 Task: Create a rule from the Agile list, Priority changed -> Complete task in the project BeyondTech if Priority Cleared then Complete Task
Action: Mouse moved to (986, 90)
Screenshot: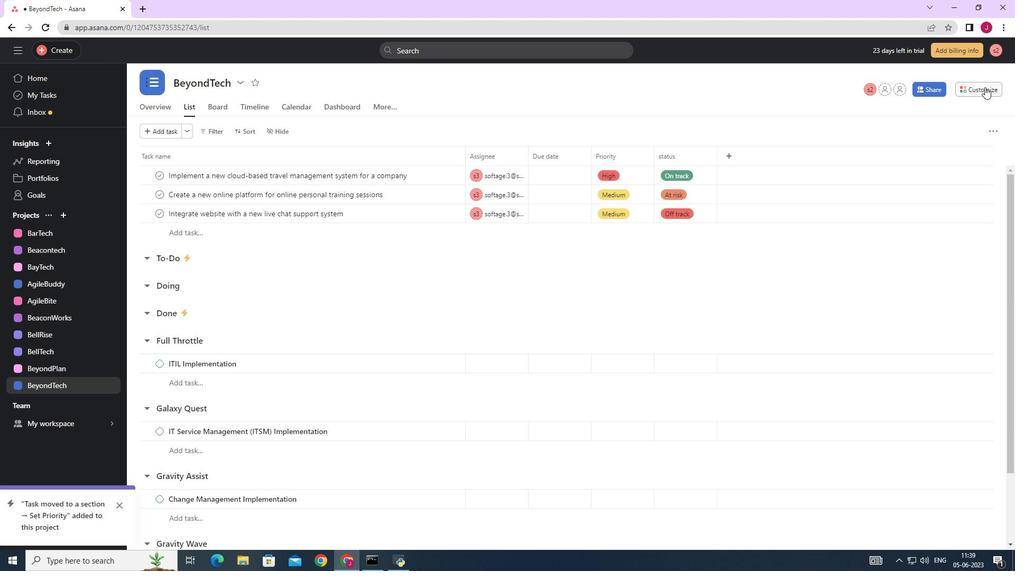 
Action: Mouse pressed left at (986, 90)
Screenshot: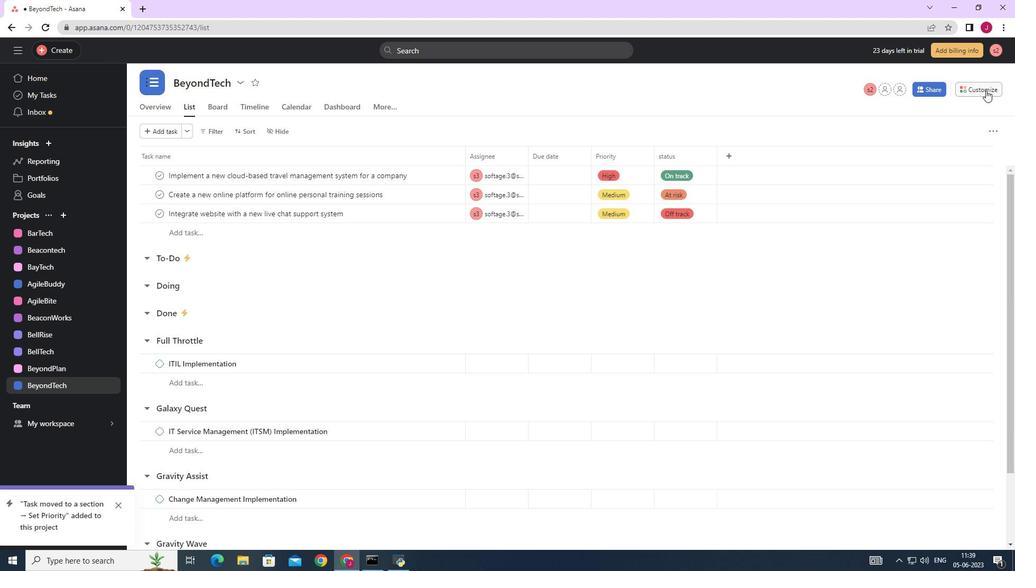 
Action: Mouse moved to (795, 234)
Screenshot: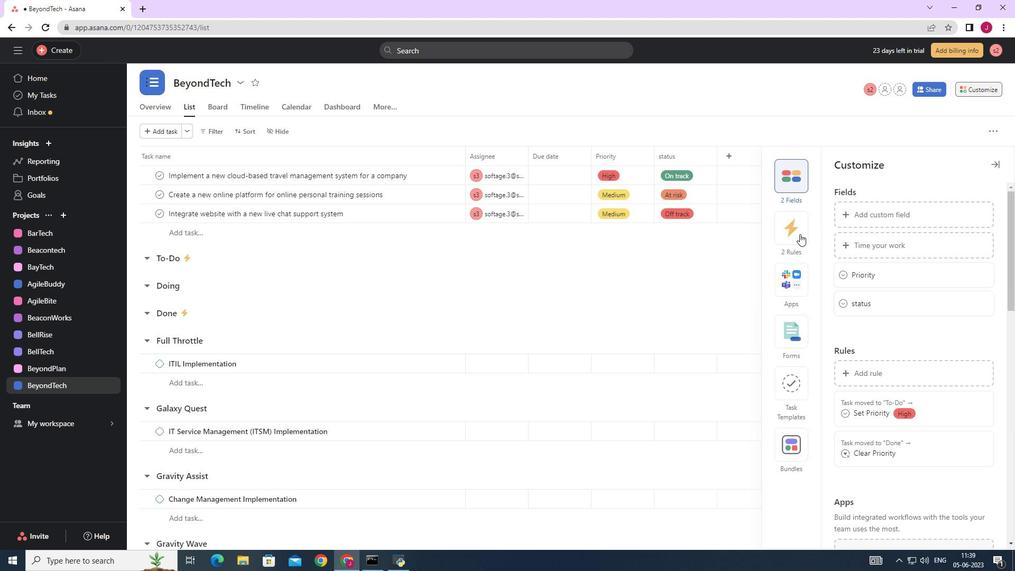 
Action: Mouse pressed left at (795, 234)
Screenshot: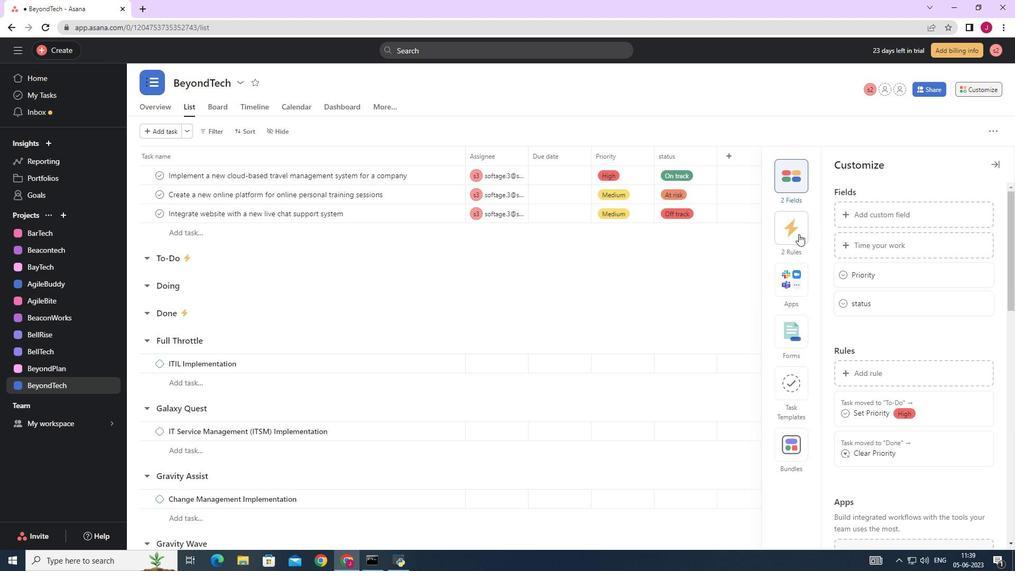
Action: Mouse moved to (877, 214)
Screenshot: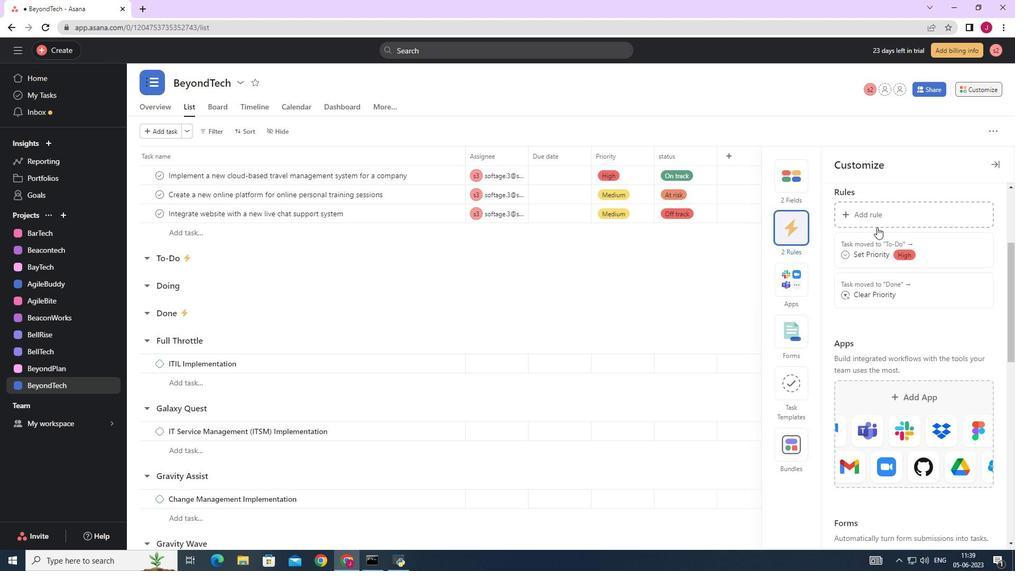 
Action: Mouse pressed left at (877, 214)
Screenshot: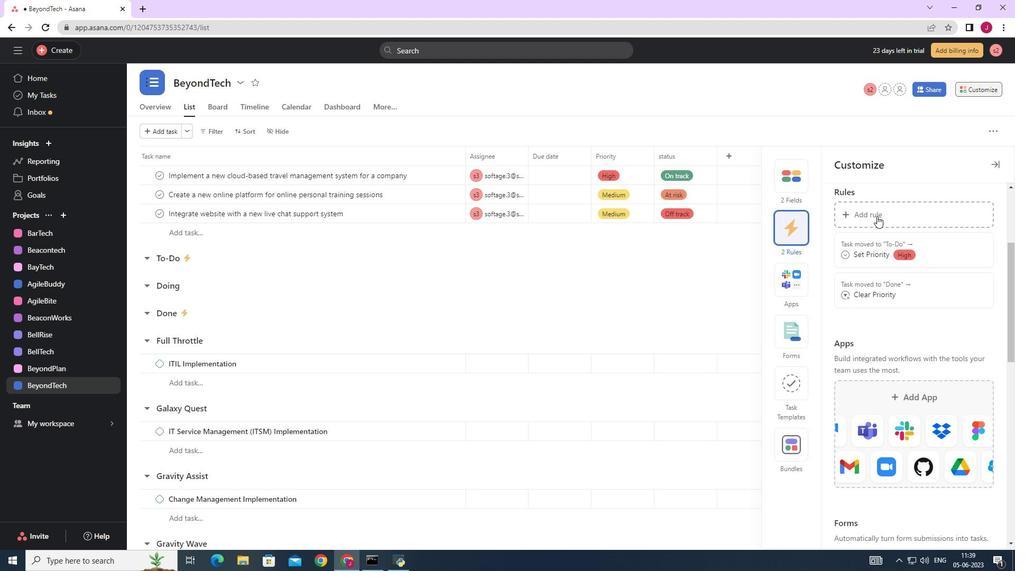 
Action: Mouse moved to (222, 160)
Screenshot: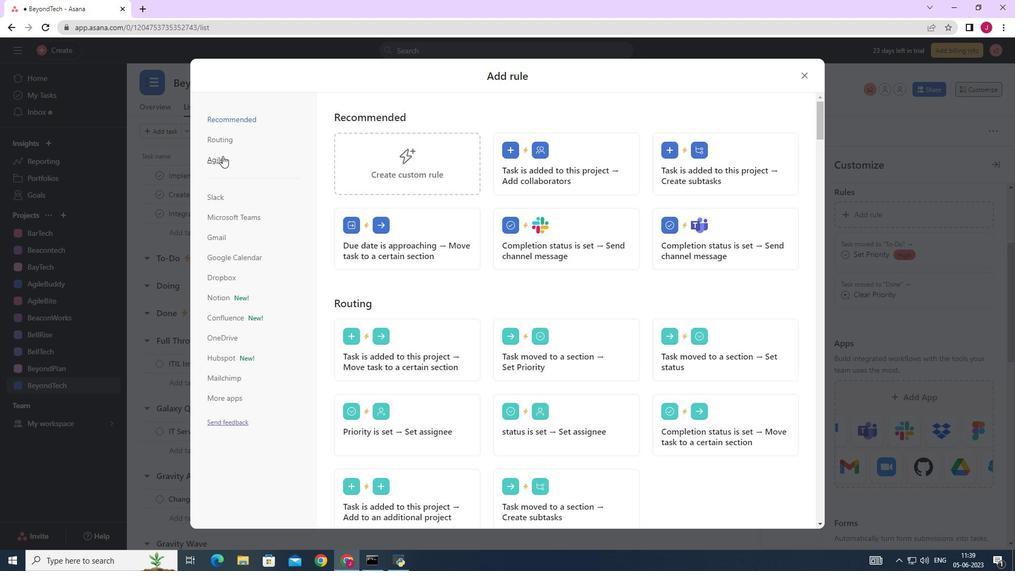 
Action: Mouse pressed left at (222, 160)
Screenshot: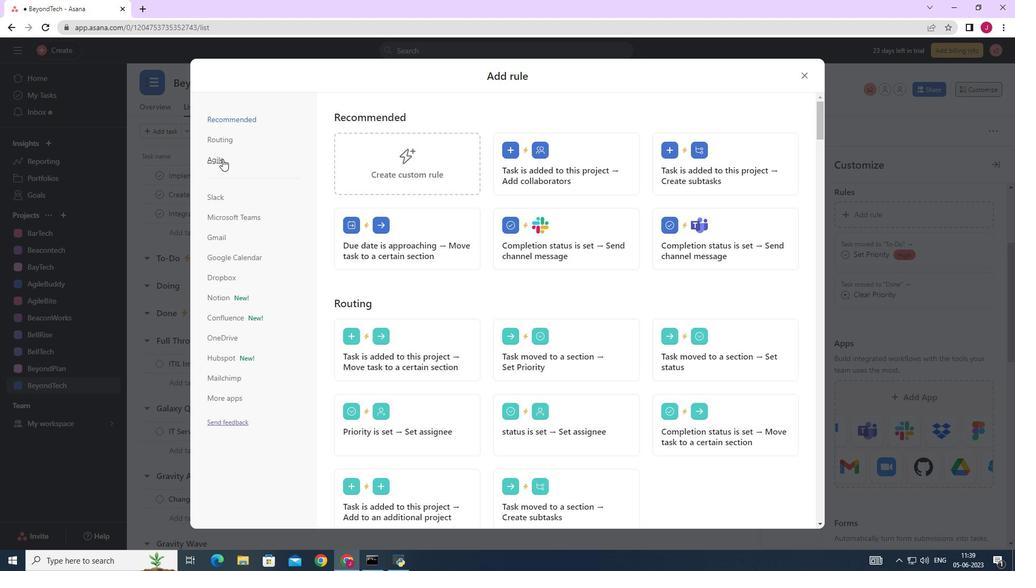 
Action: Mouse moved to (428, 158)
Screenshot: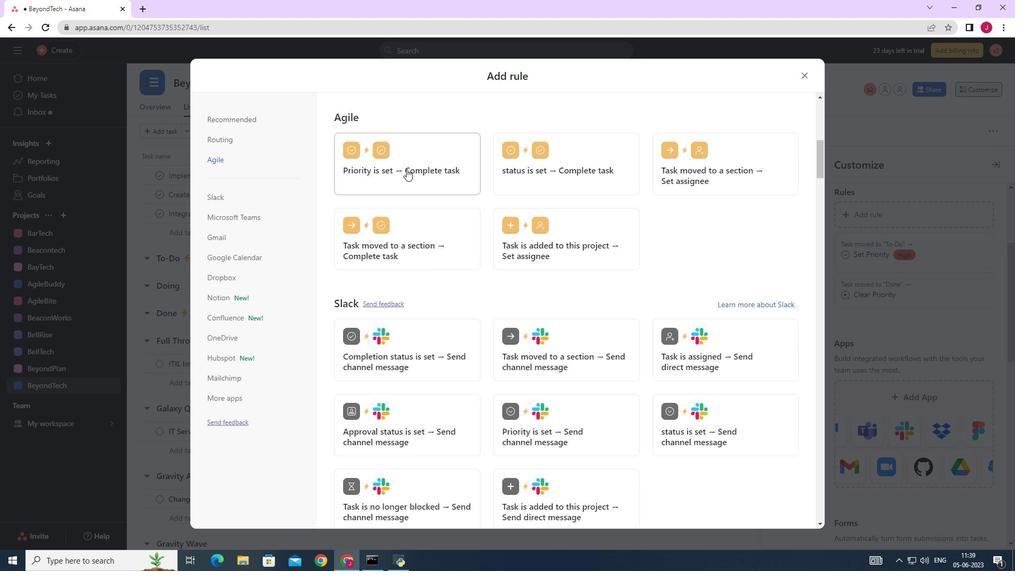
Action: Mouse pressed left at (428, 158)
Screenshot: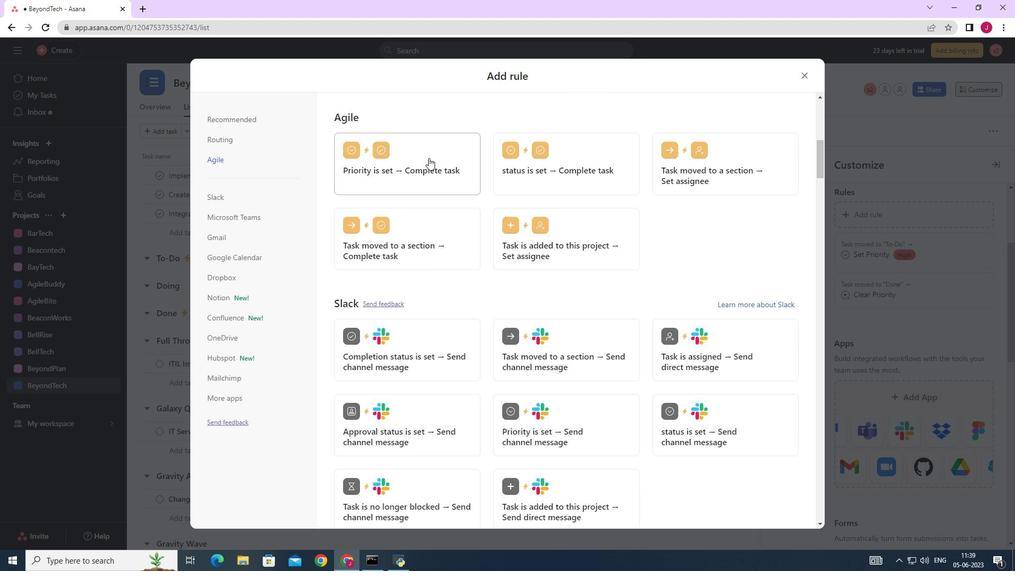 
Action: Mouse moved to (385, 273)
Screenshot: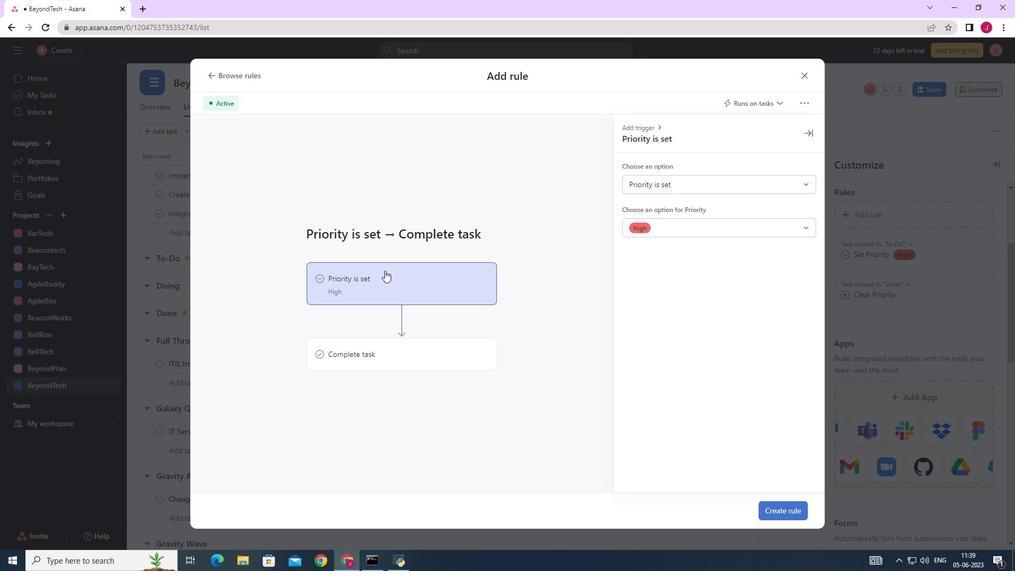 
Action: Mouse pressed left at (385, 273)
Screenshot: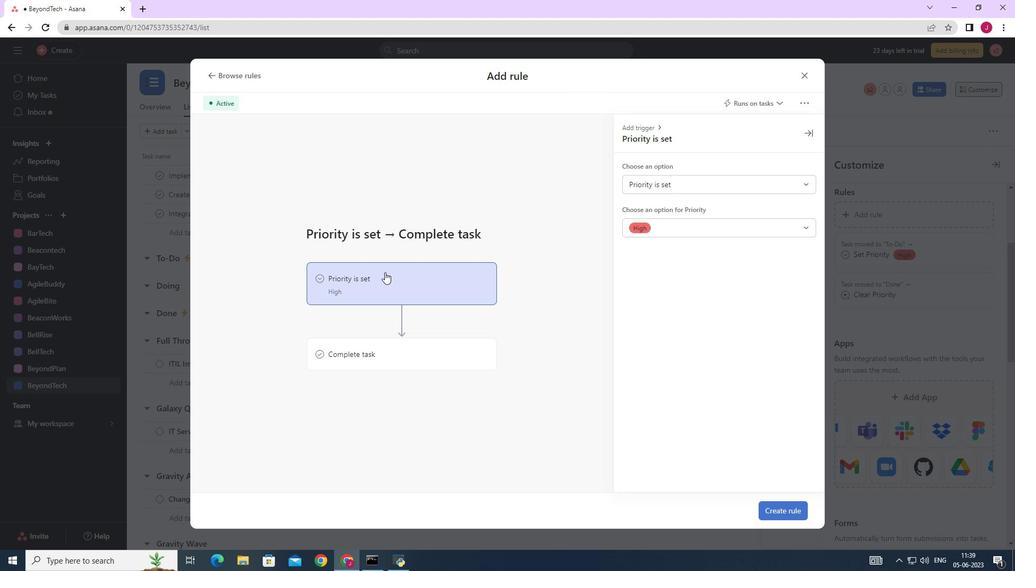 
Action: Mouse moved to (394, 346)
Screenshot: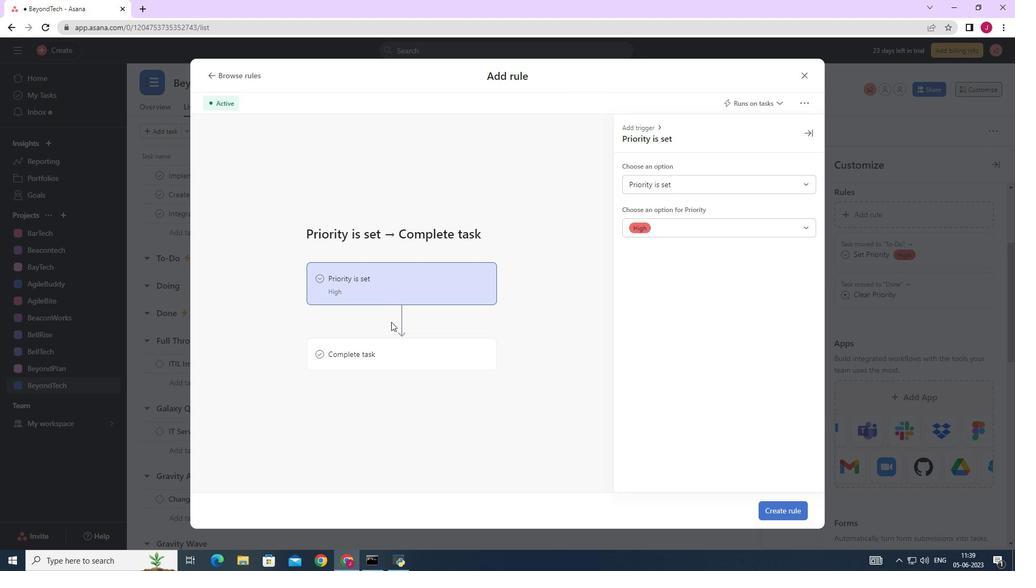 
Action: Mouse pressed left at (394, 346)
Screenshot: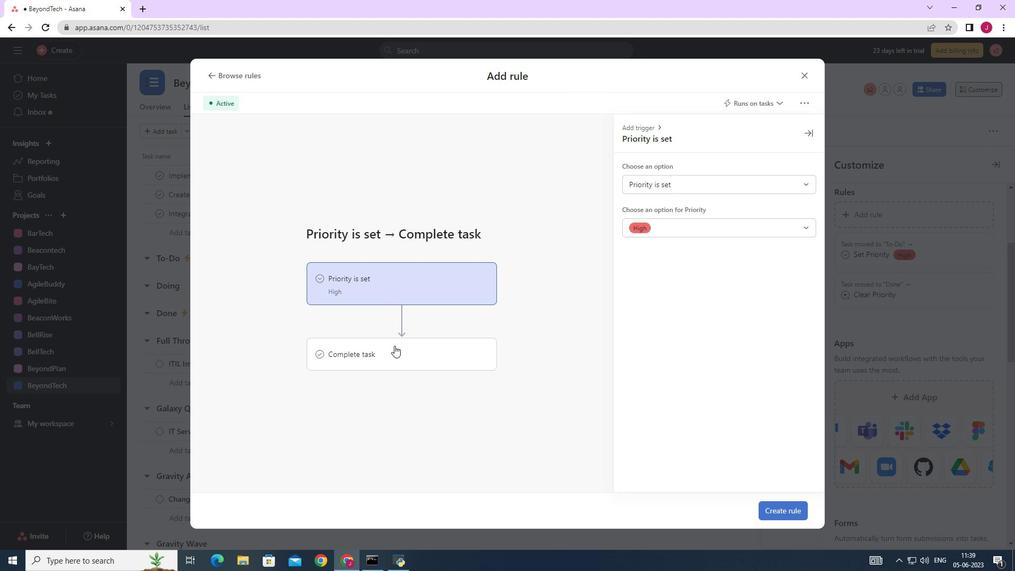 
Action: Mouse moved to (421, 286)
Screenshot: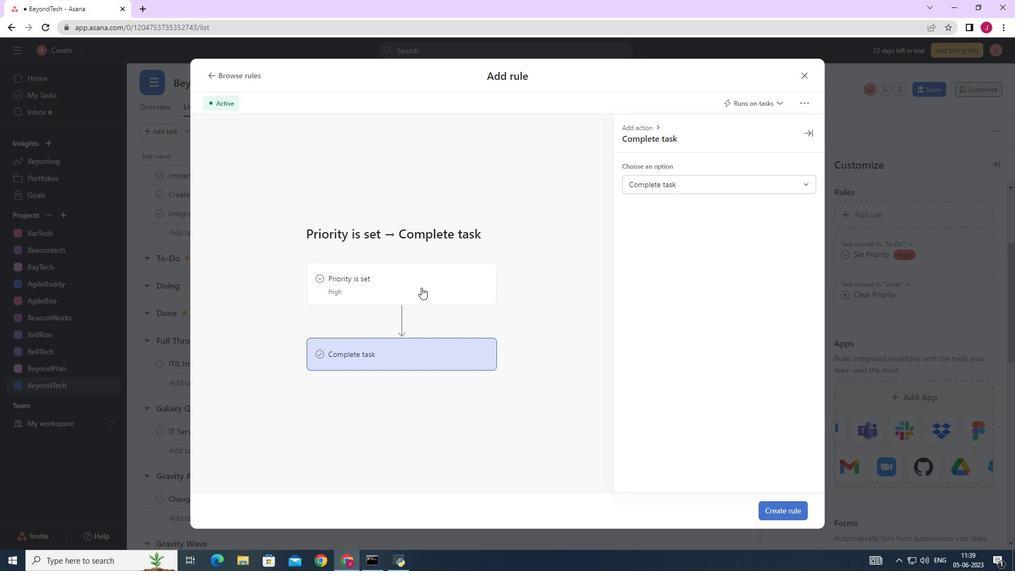 
Action: Mouse pressed left at (421, 286)
Screenshot: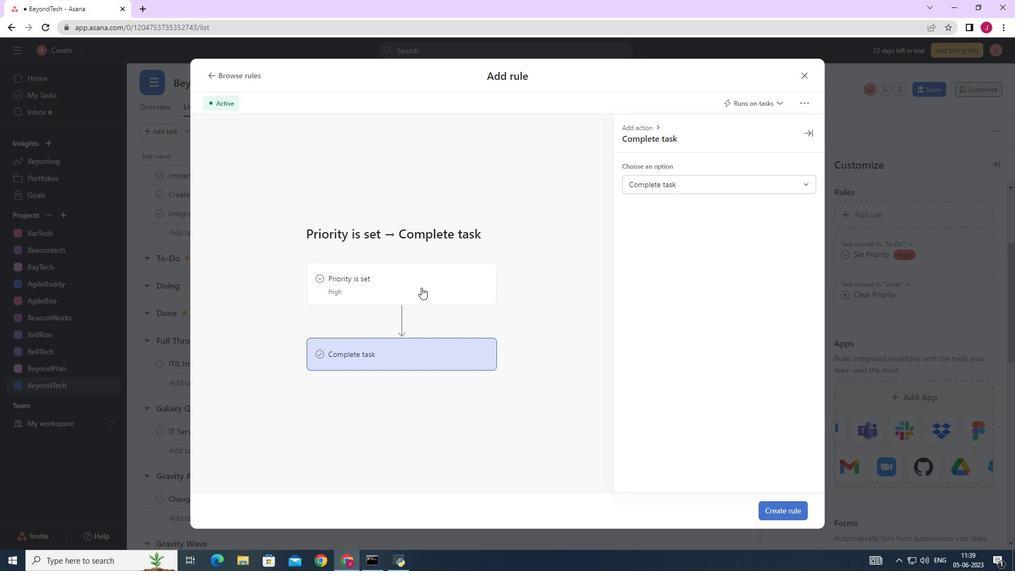 
Action: Mouse moved to (659, 177)
Screenshot: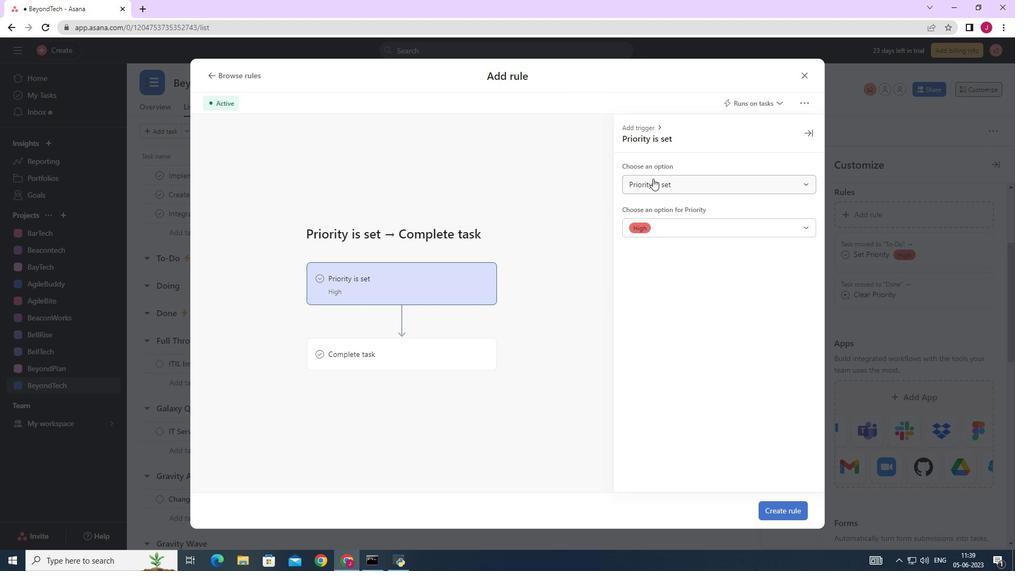 
Action: Mouse pressed left at (659, 177)
Screenshot: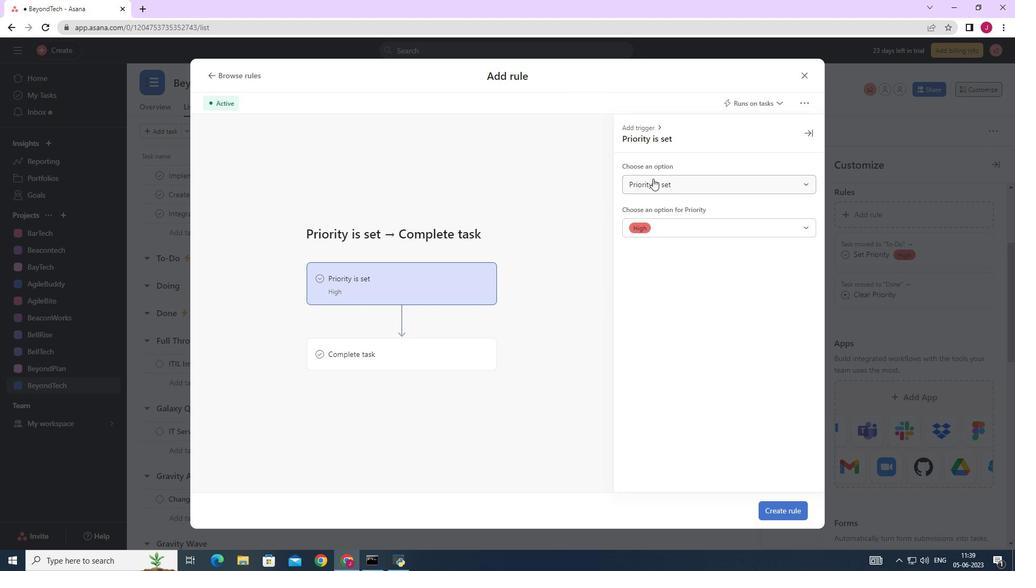 
Action: Mouse moved to (676, 224)
Screenshot: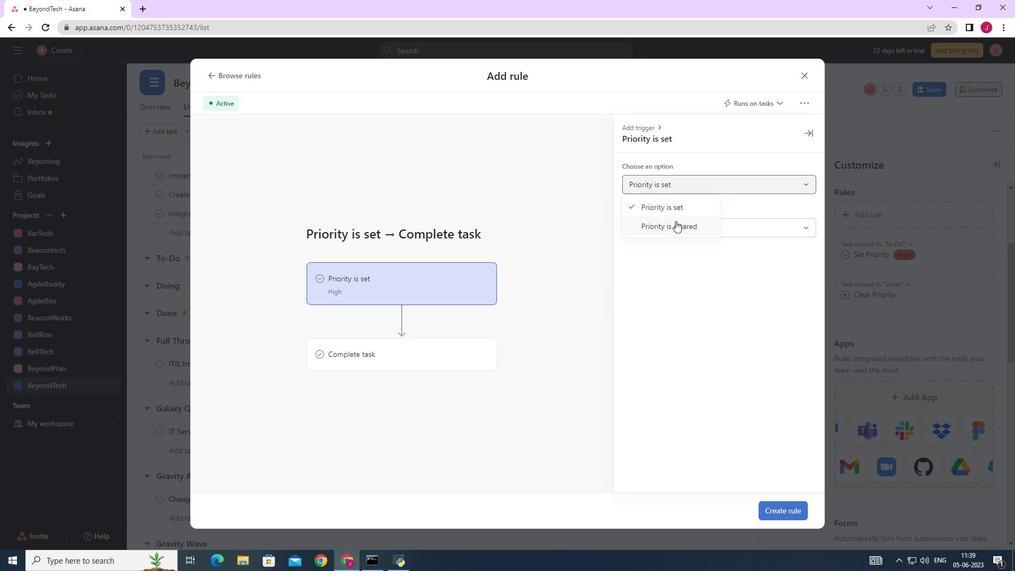 
Action: Mouse pressed left at (676, 224)
Screenshot: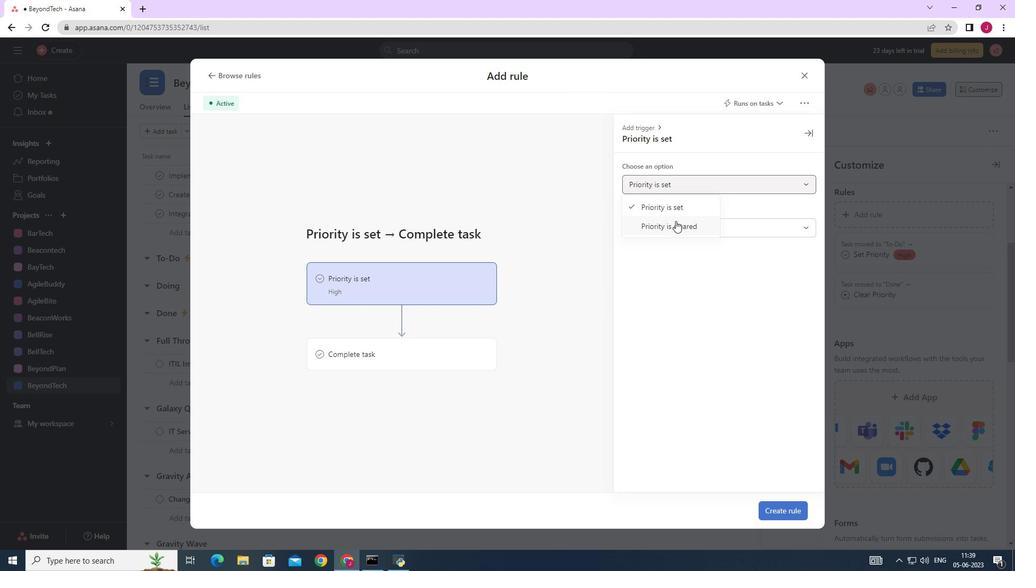 
Action: Mouse moved to (428, 339)
Screenshot: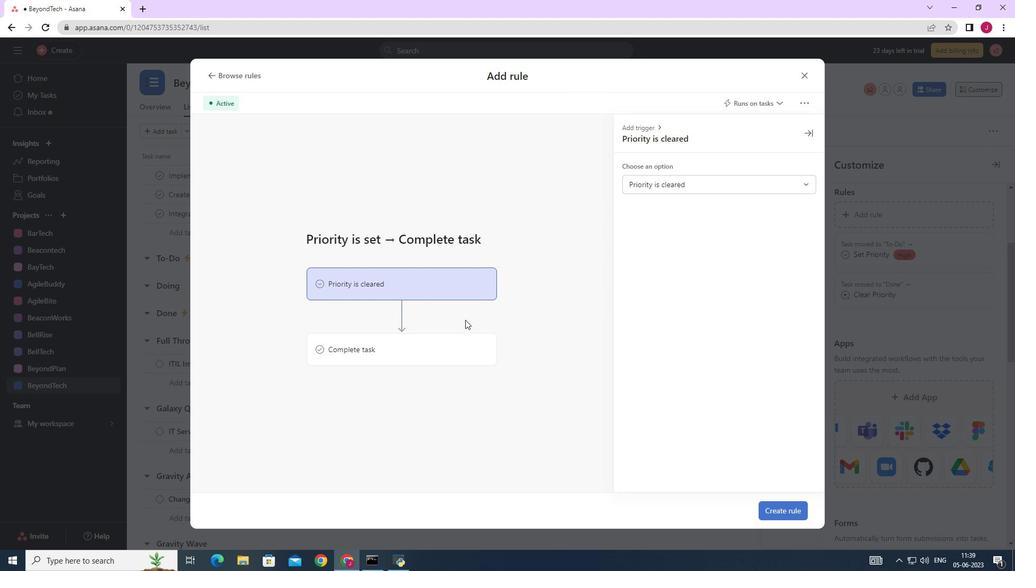 
Action: Mouse pressed left at (428, 339)
Screenshot: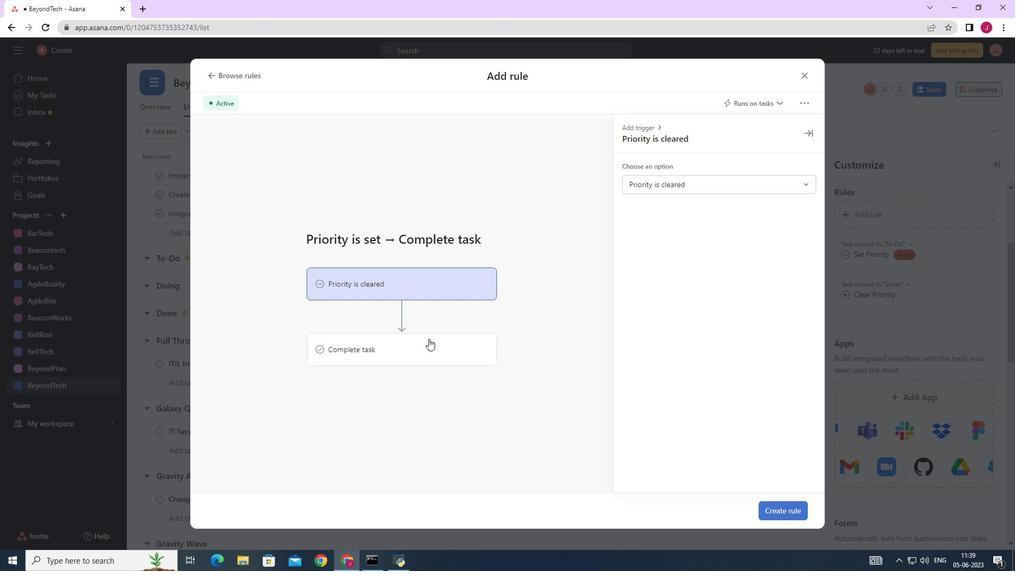 
Action: Mouse moved to (787, 509)
Screenshot: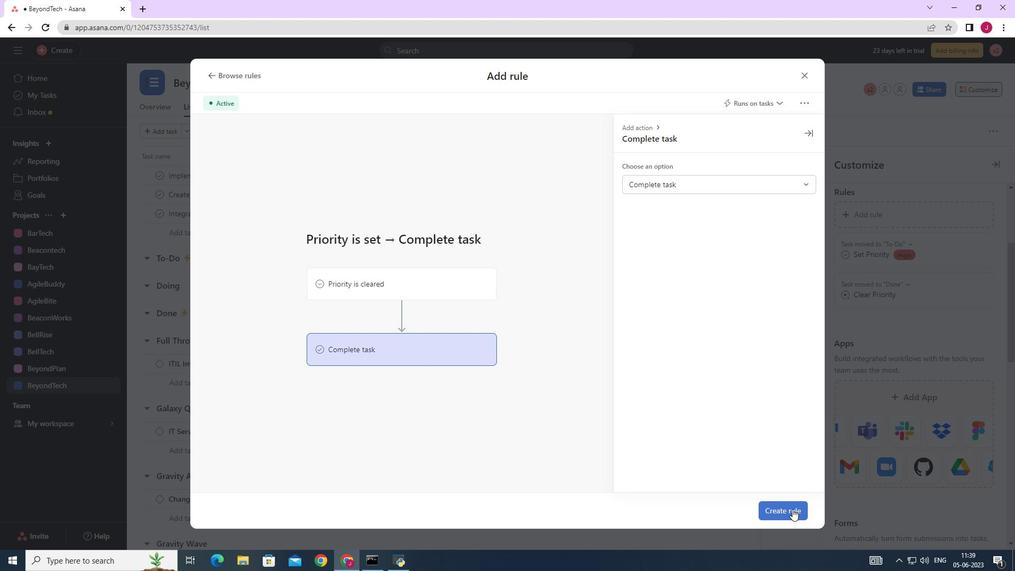 
Action: Mouse pressed left at (787, 509)
Screenshot: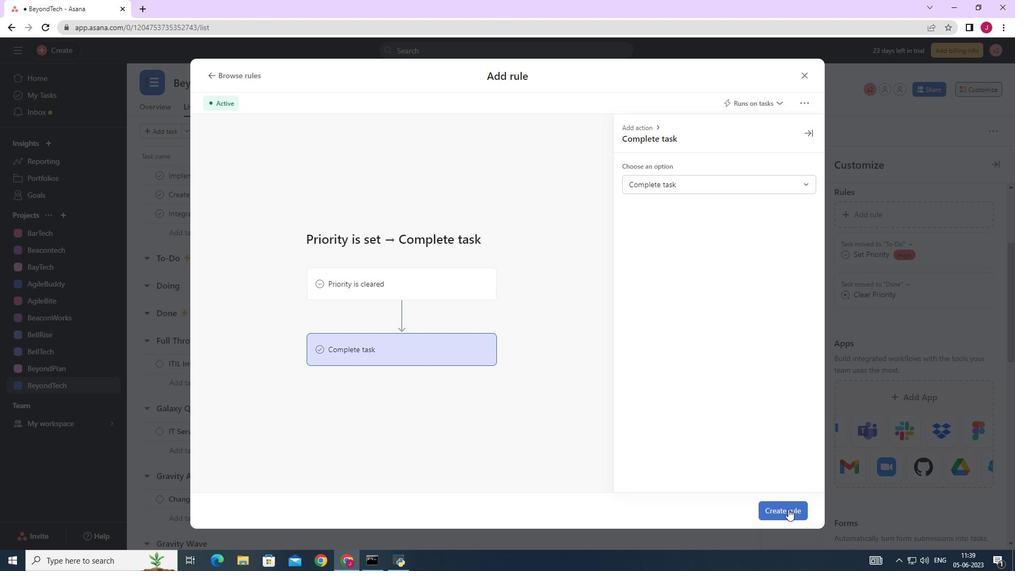 
Action: Mouse moved to (670, 354)
Screenshot: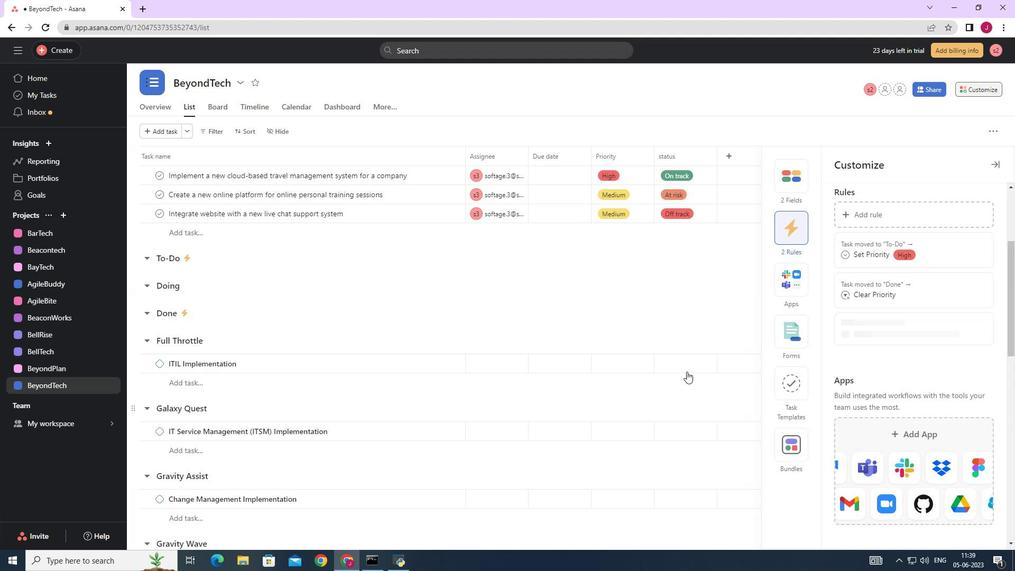 
